 Task: Change the profile language to French.
Action: Mouse moved to (1091, 97)
Screenshot: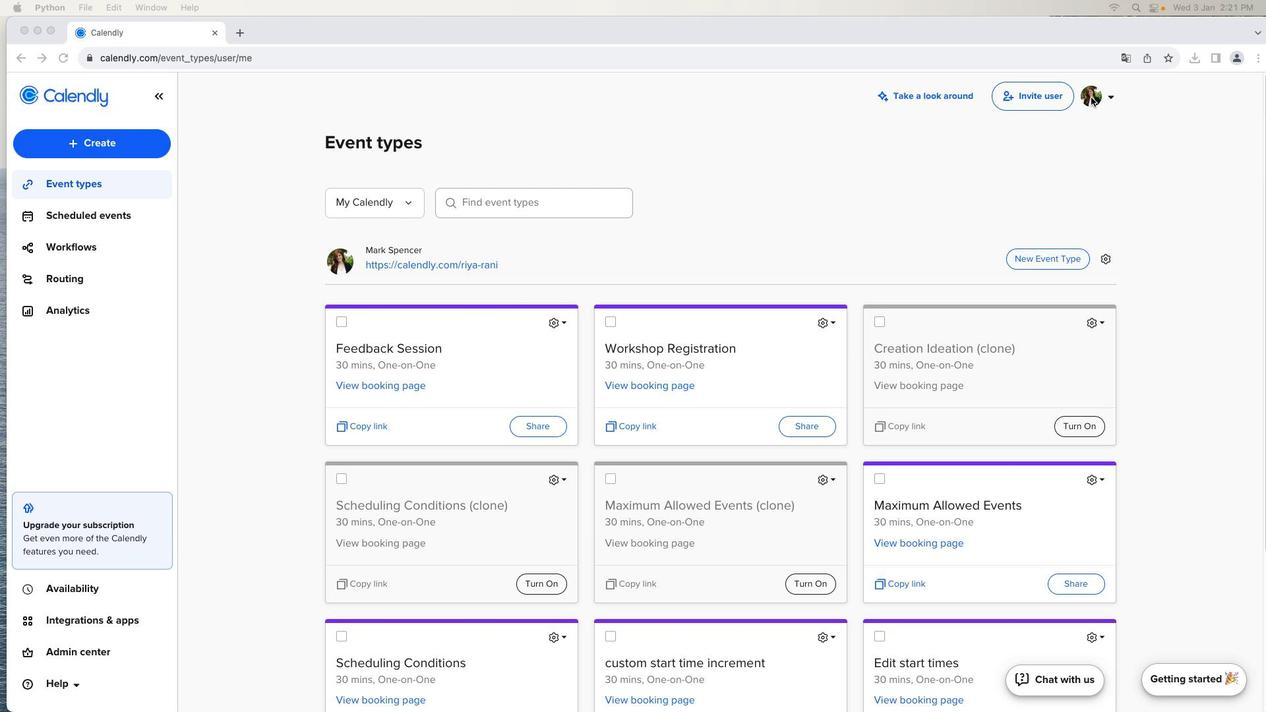 
Action: Mouse pressed left at (1091, 97)
Screenshot: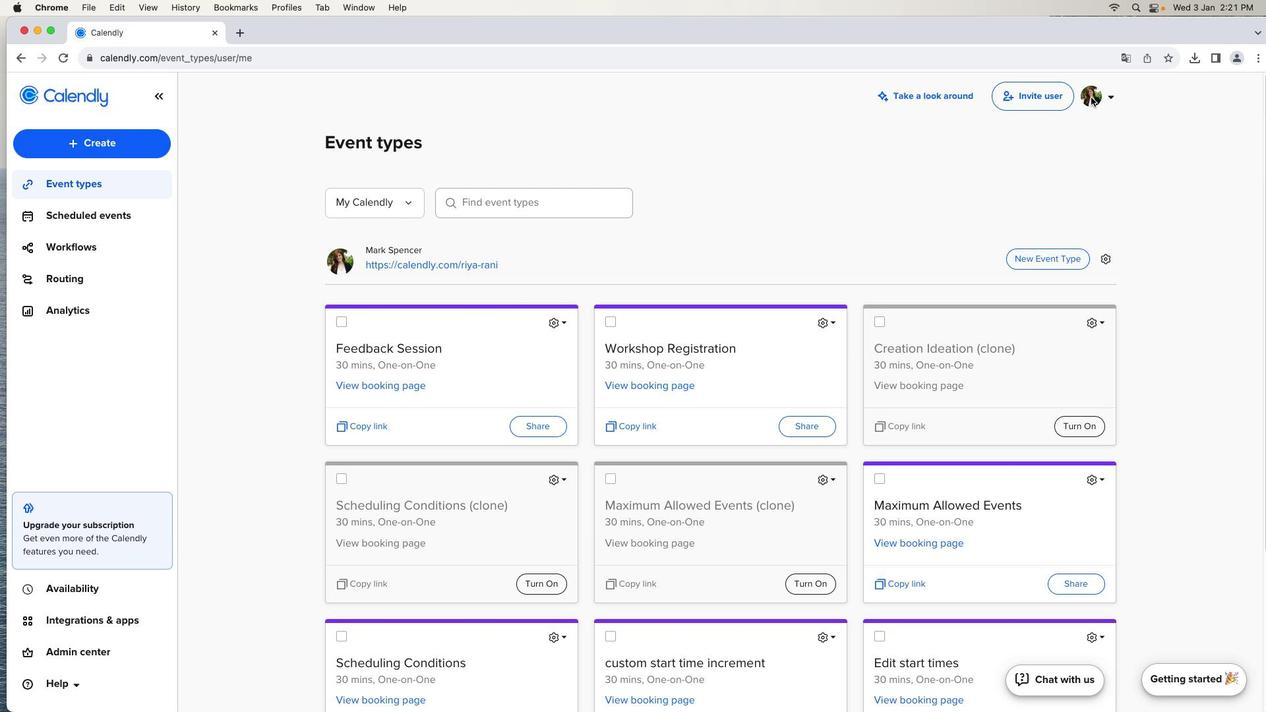 
Action: Mouse pressed left at (1091, 97)
Screenshot: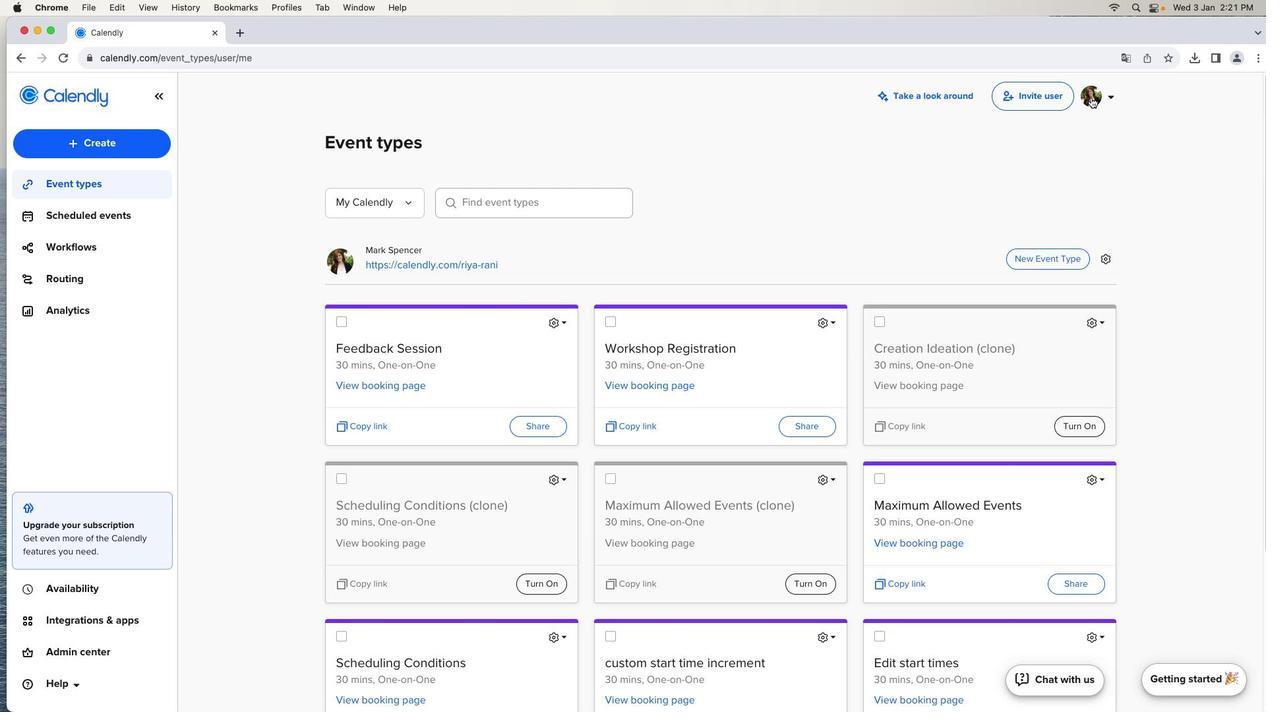
Action: Mouse moved to (1007, 173)
Screenshot: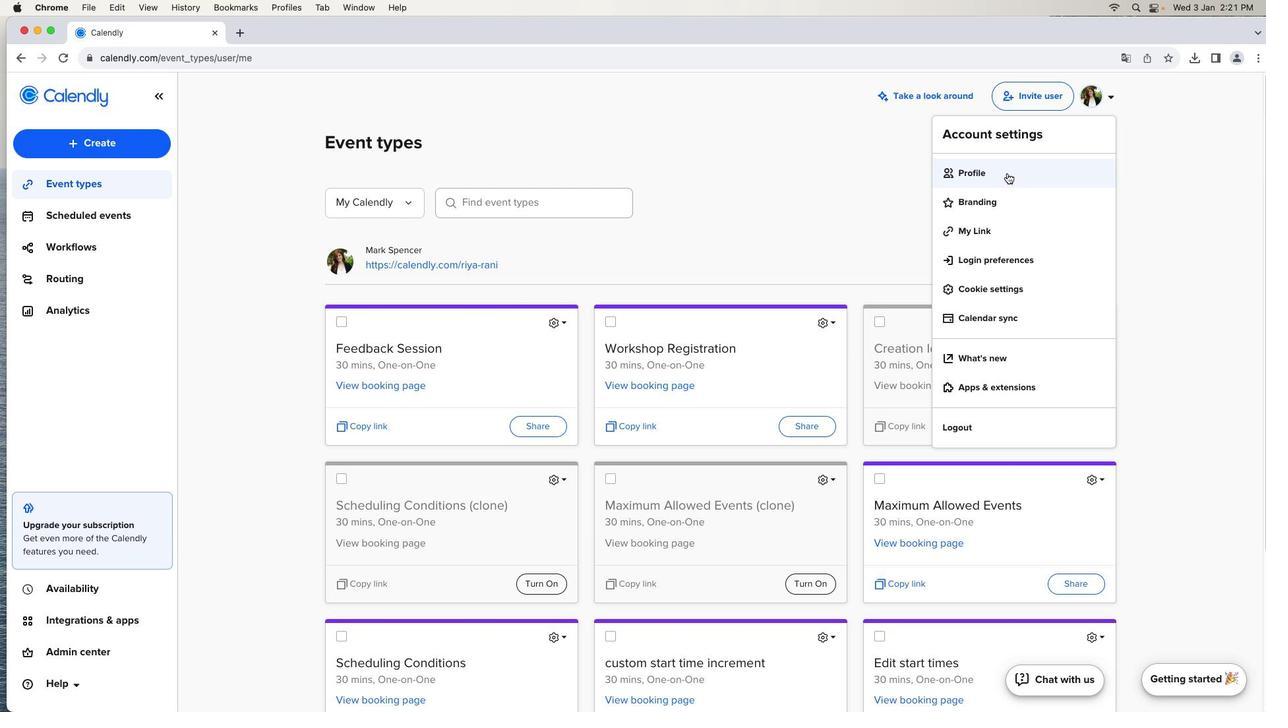 
Action: Mouse pressed left at (1007, 173)
Screenshot: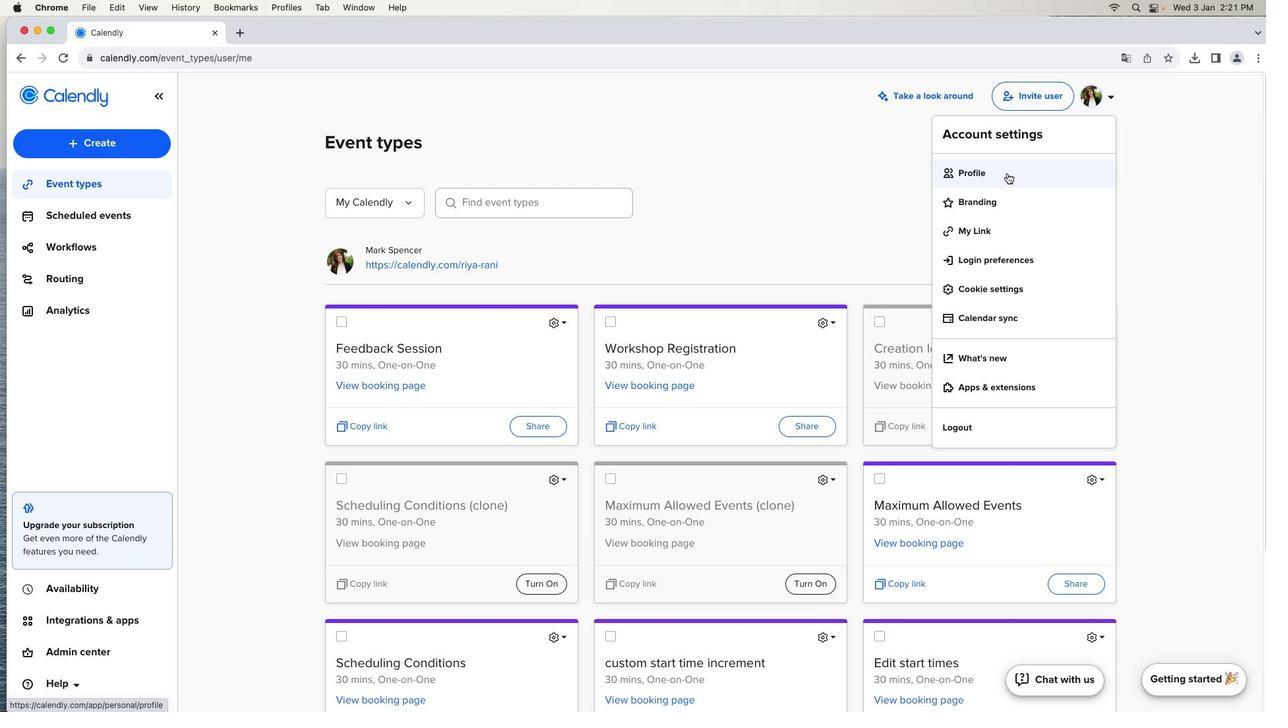 
Action: Mouse moved to (568, 511)
Screenshot: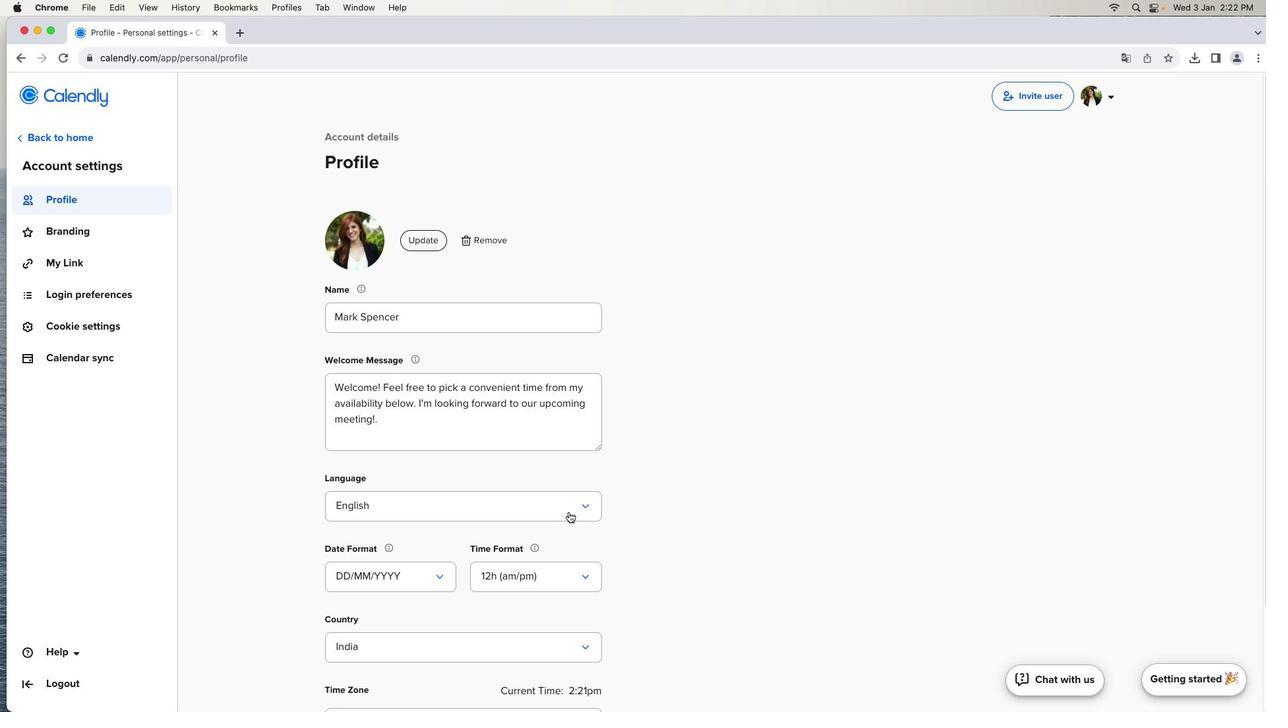 
Action: Mouse pressed left at (568, 511)
Screenshot: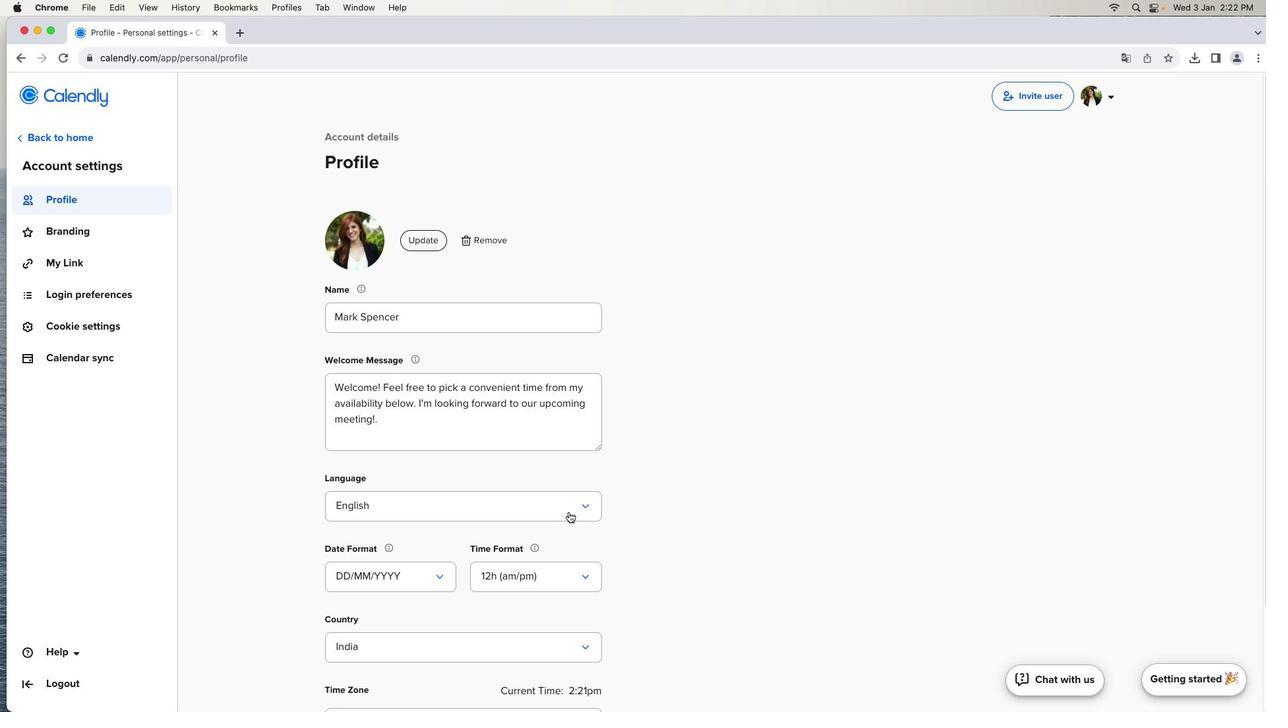 
Action: Mouse moved to (385, 571)
Screenshot: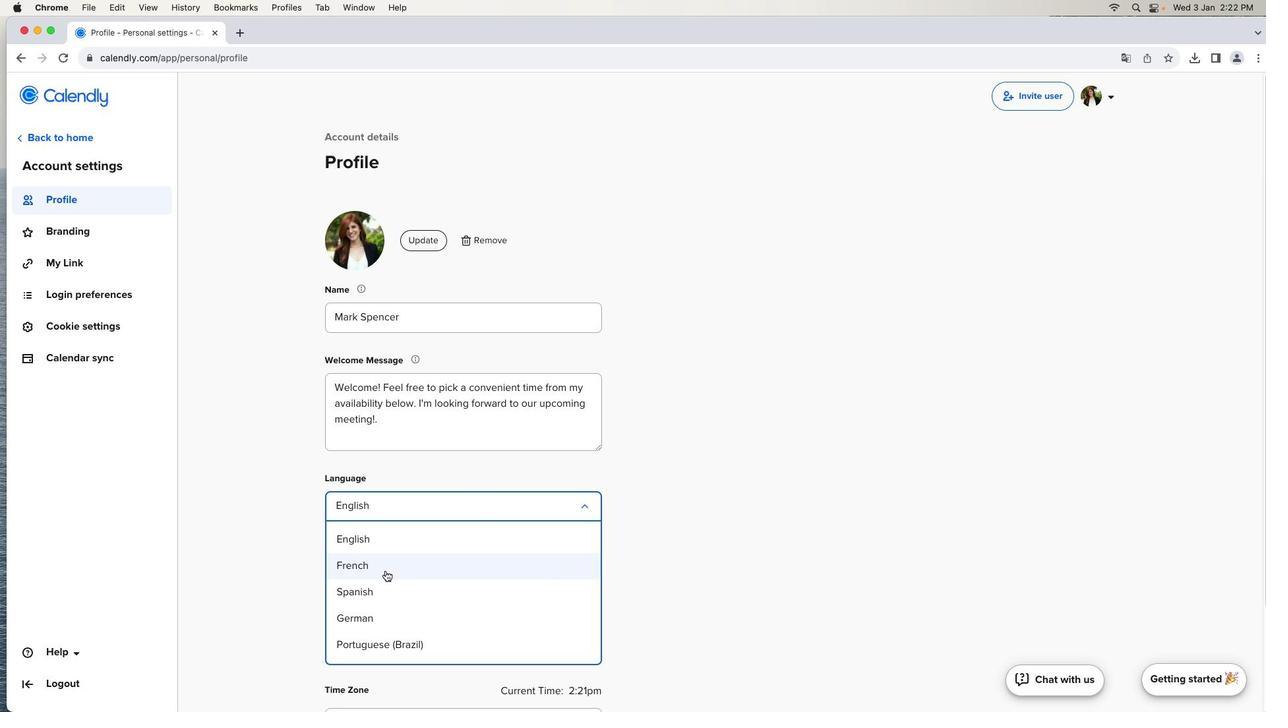 
Action: Mouse pressed left at (385, 571)
Screenshot: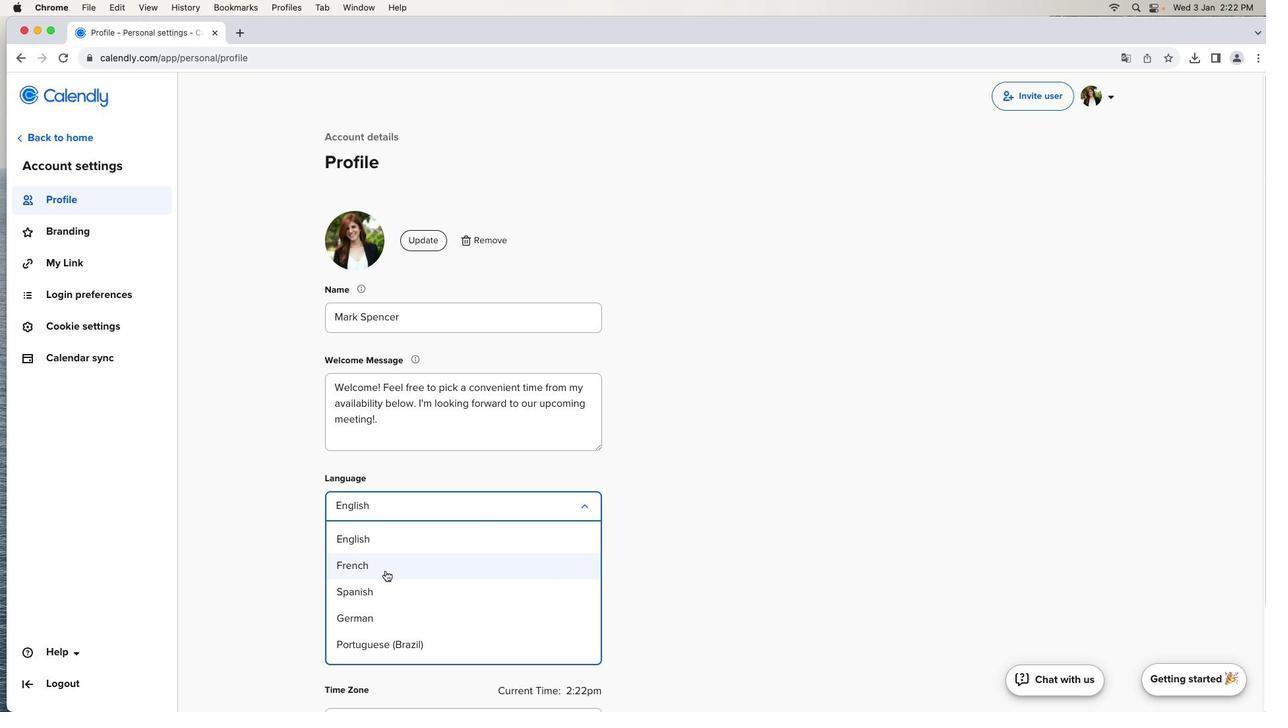 
Action: Mouse moved to (790, 502)
Screenshot: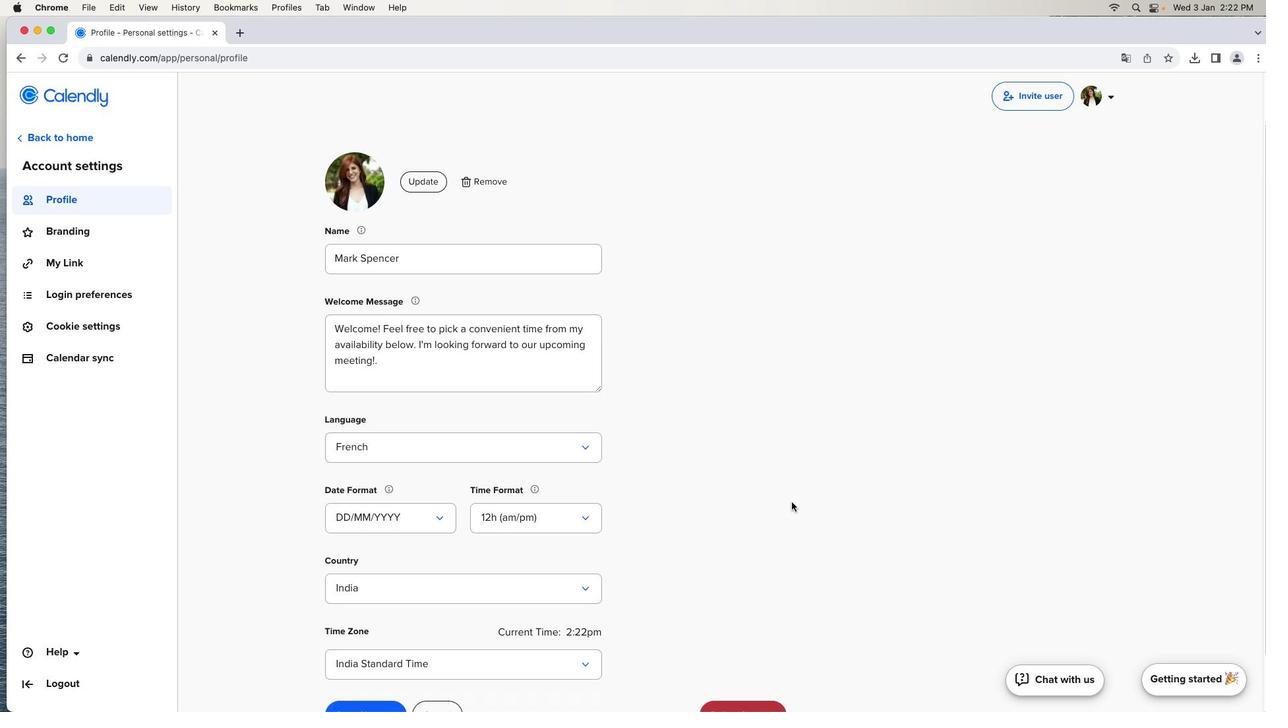 
Action: Mouse scrolled (790, 502) with delta (0, 0)
Screenshot: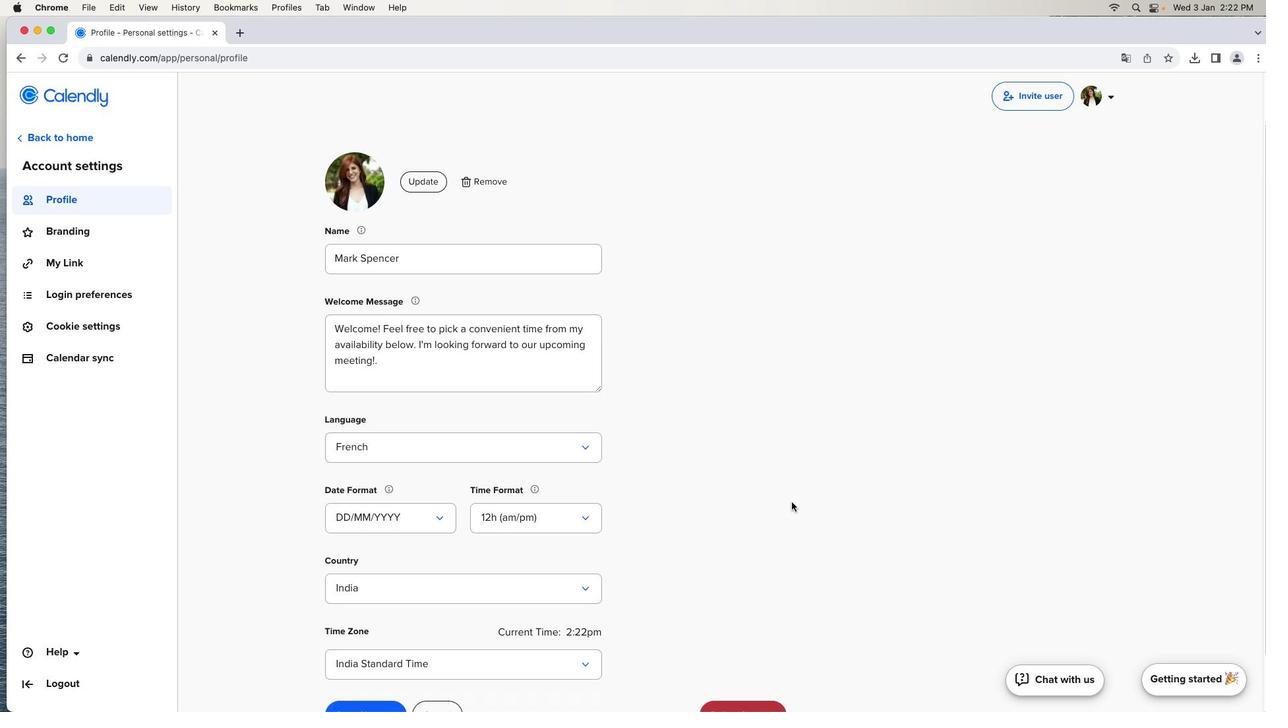 
Action: Mouse moved to (791, 502)
Screenshot: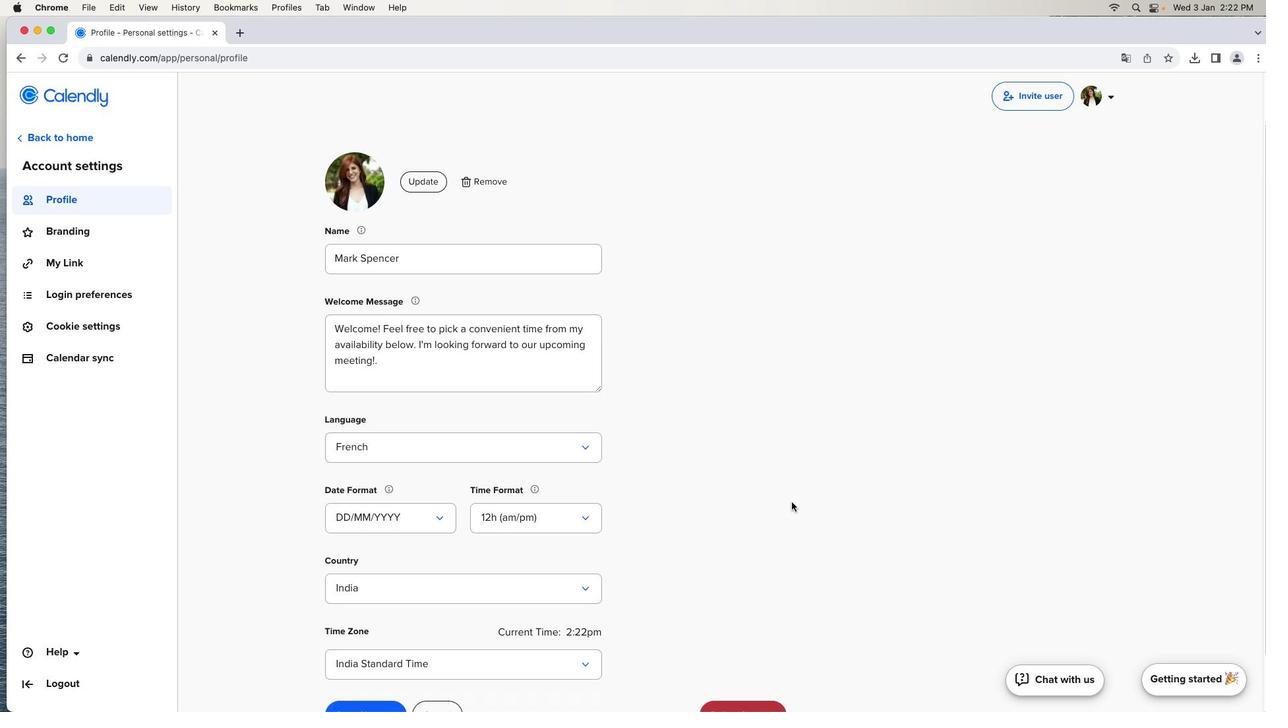 
Action: Mouse scrolled (791, 502) with delta (0, 0)
Screenshot: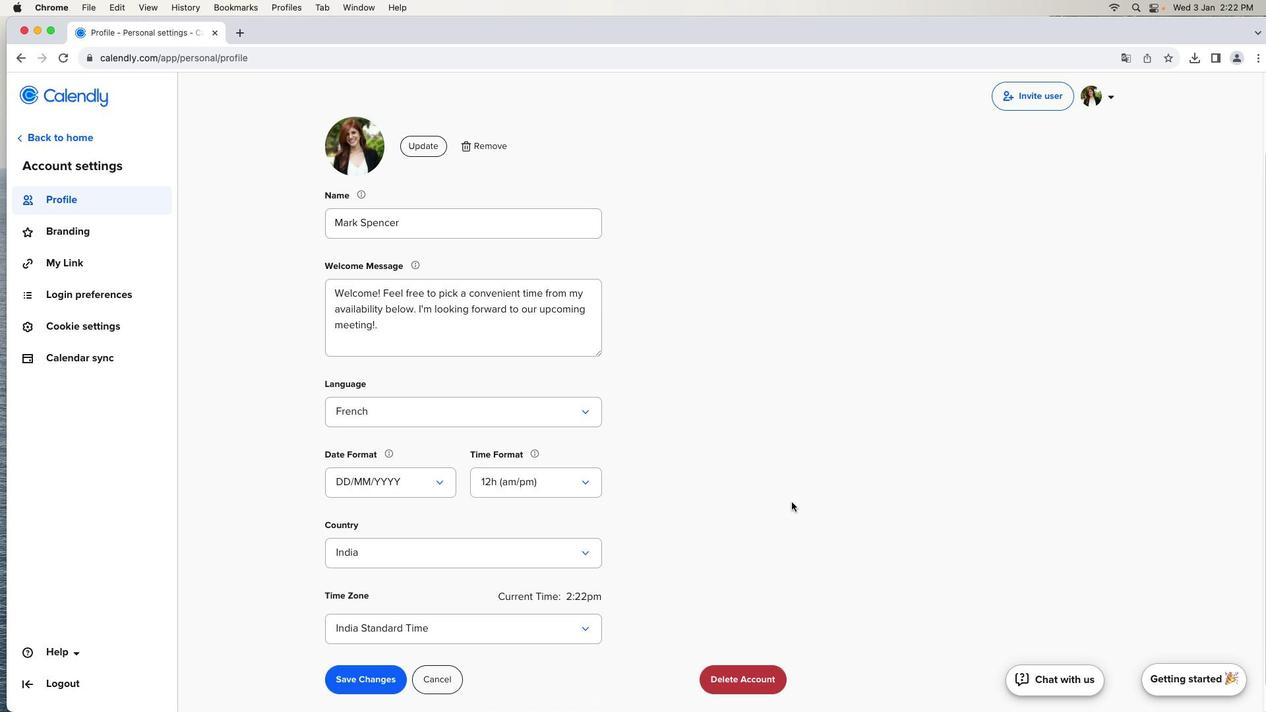 
Action: Mouse scrolled (791, 502) with delta (0, -1)
Screenshot: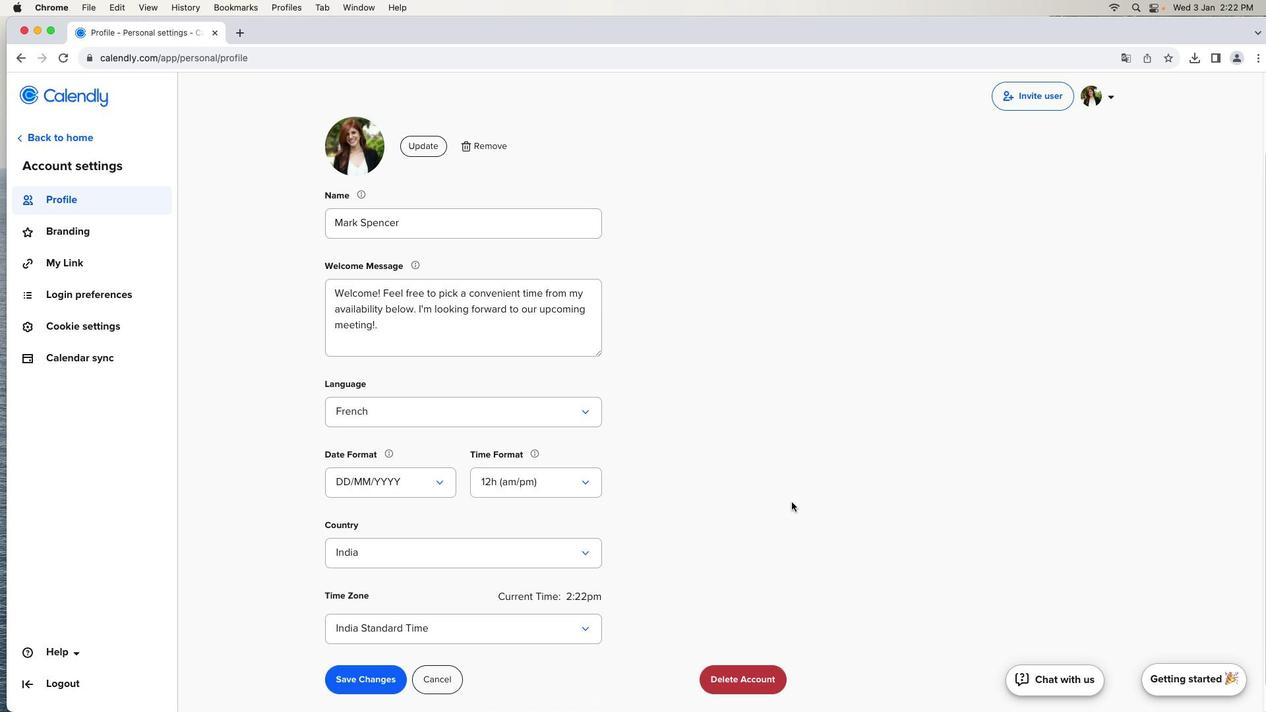 
Action: Mouse moved to (791, 502)
Screenshot: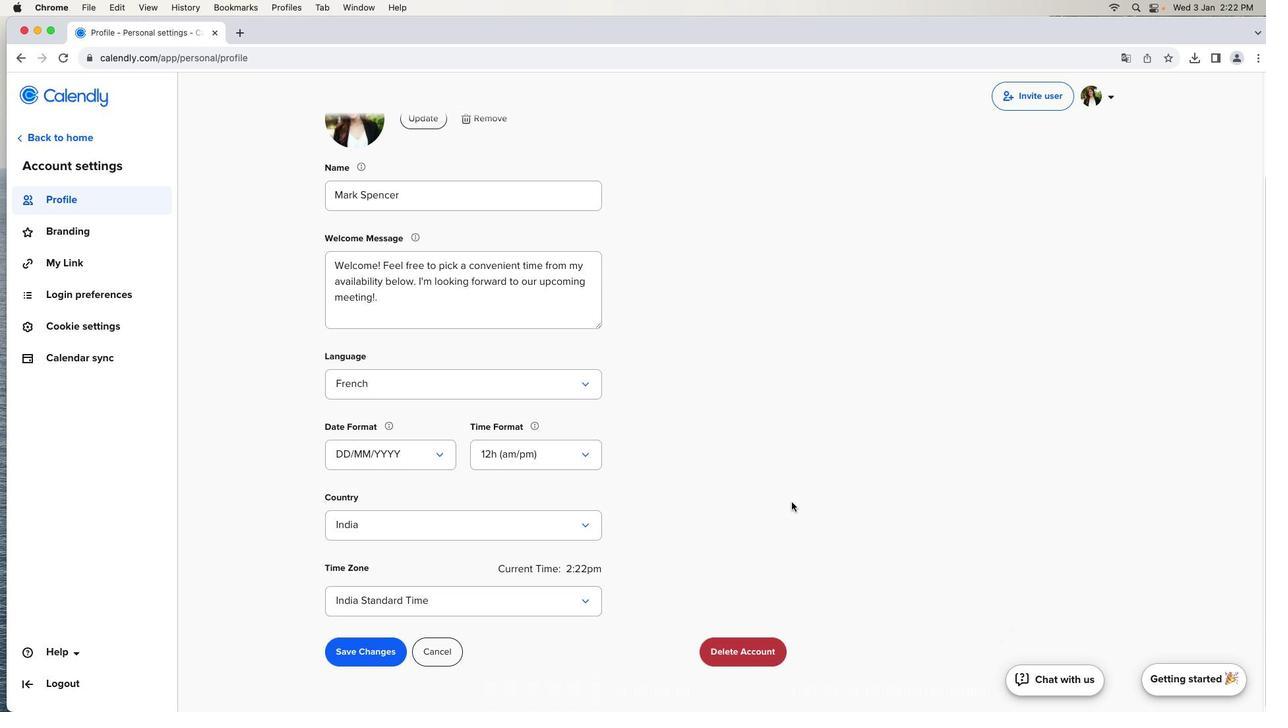 
Action: Mouse scrolled (791, 502) with delta (0, -3)
Screenshot: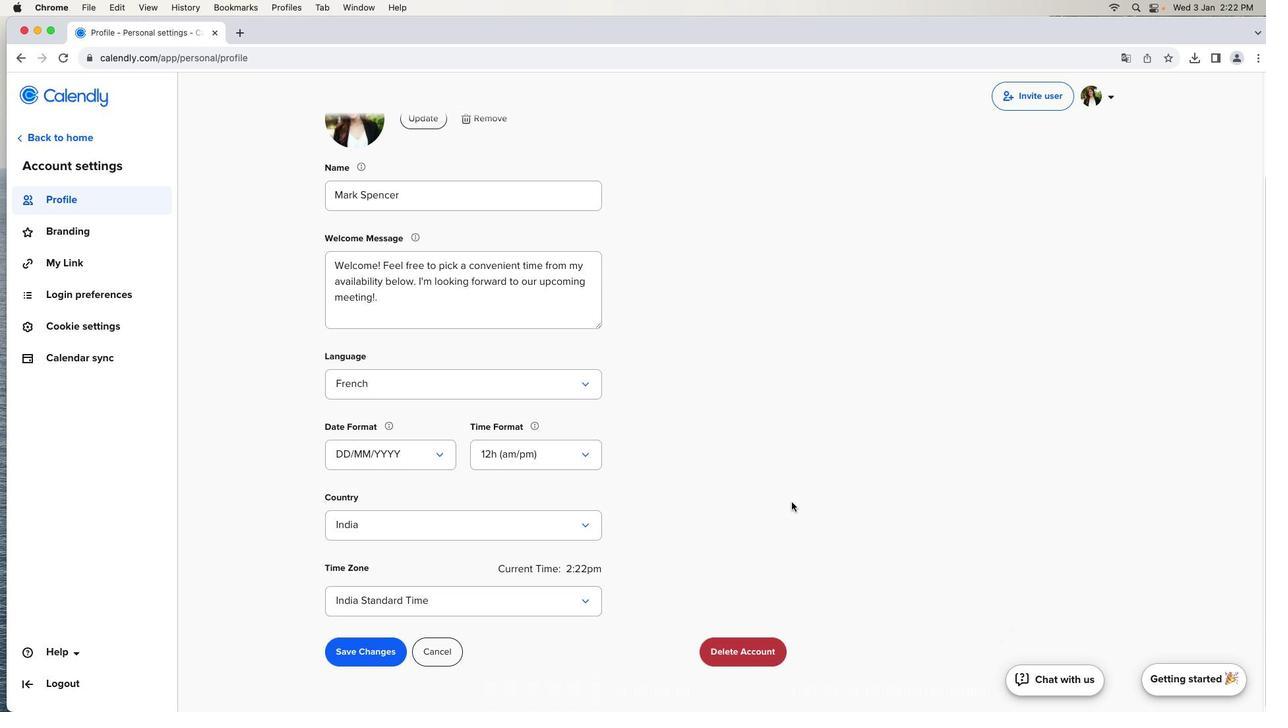 
Action: Mouse moved to (791, 502)
Screenshot: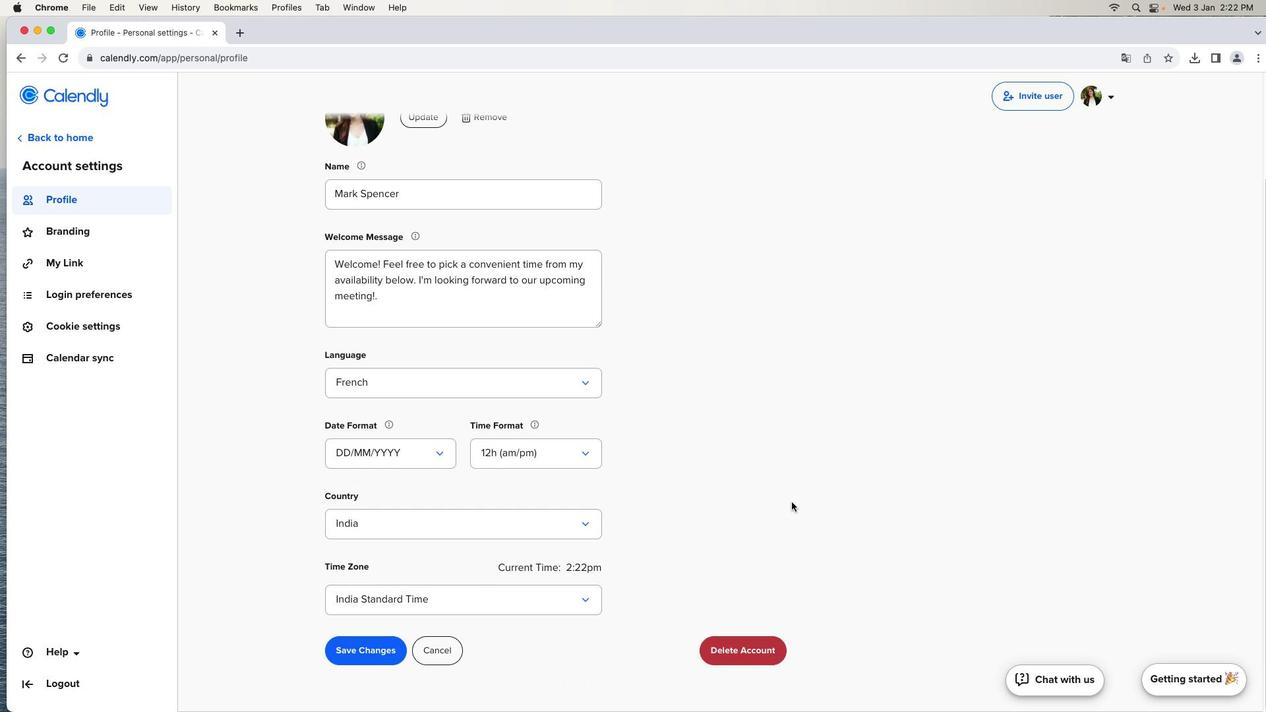 
Action: Mouse scrolled (791, 502) with delta (0, -3)
Screenshot: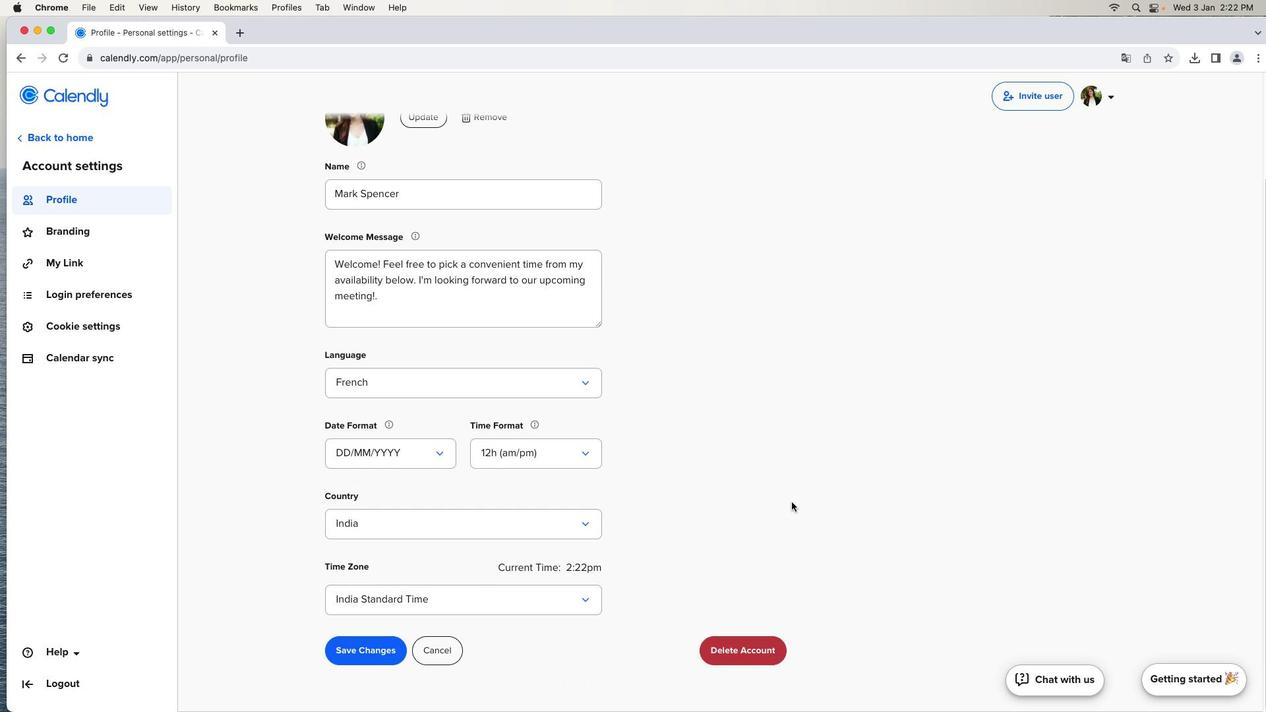 
Action: Mouse moved to (792, 501)
Screenshot: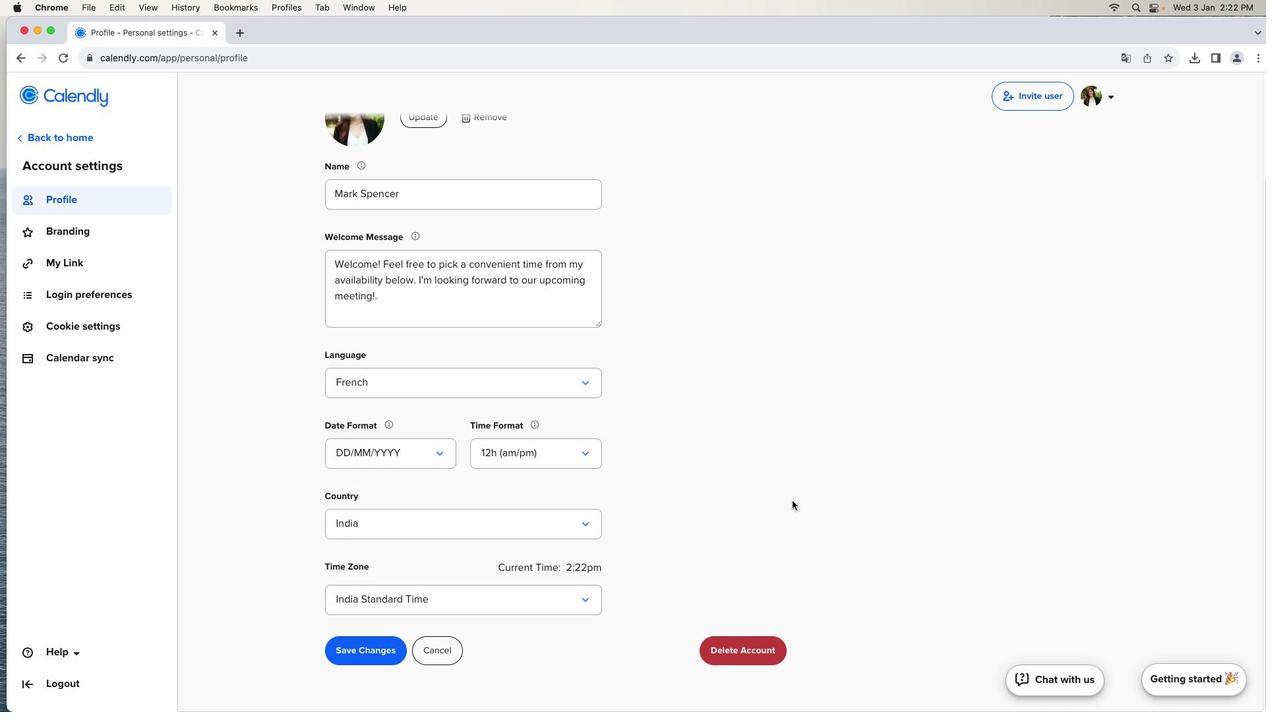
Action: Mouse scrolled (792, 501) with delta (0, 0)
Screenshot: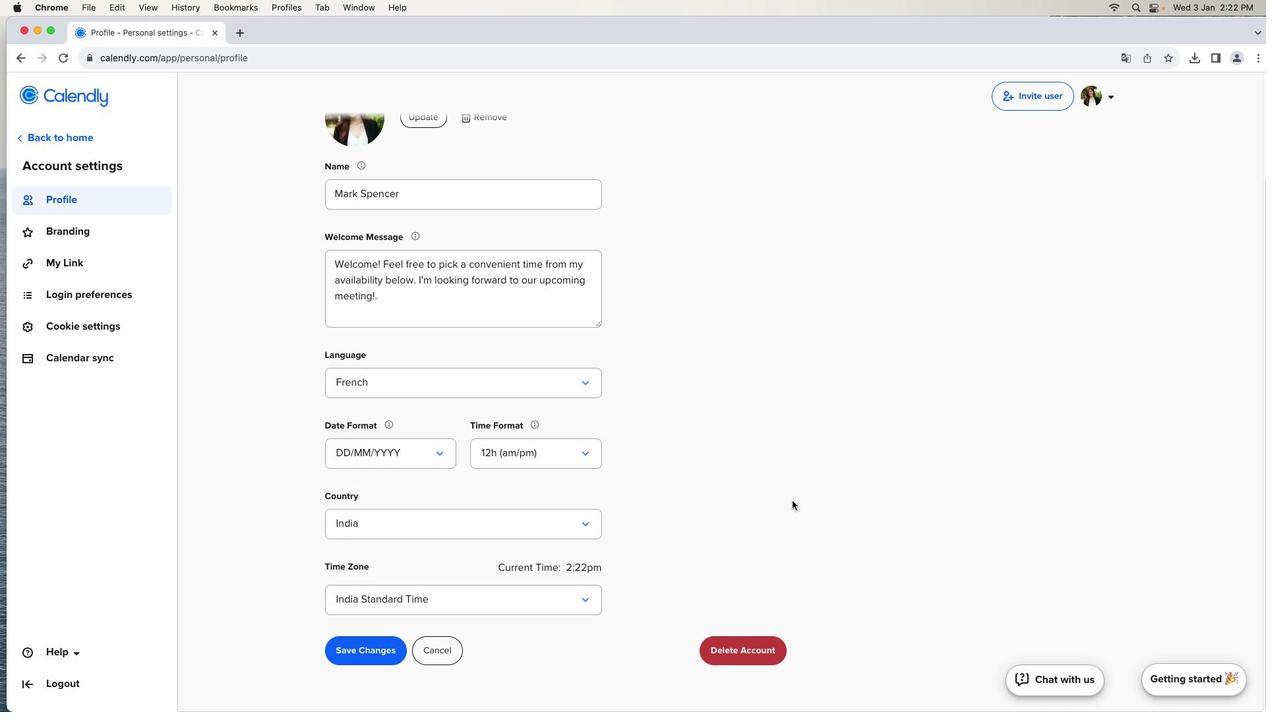 
Action: Mouse moved to (792, 501)
Screenshot: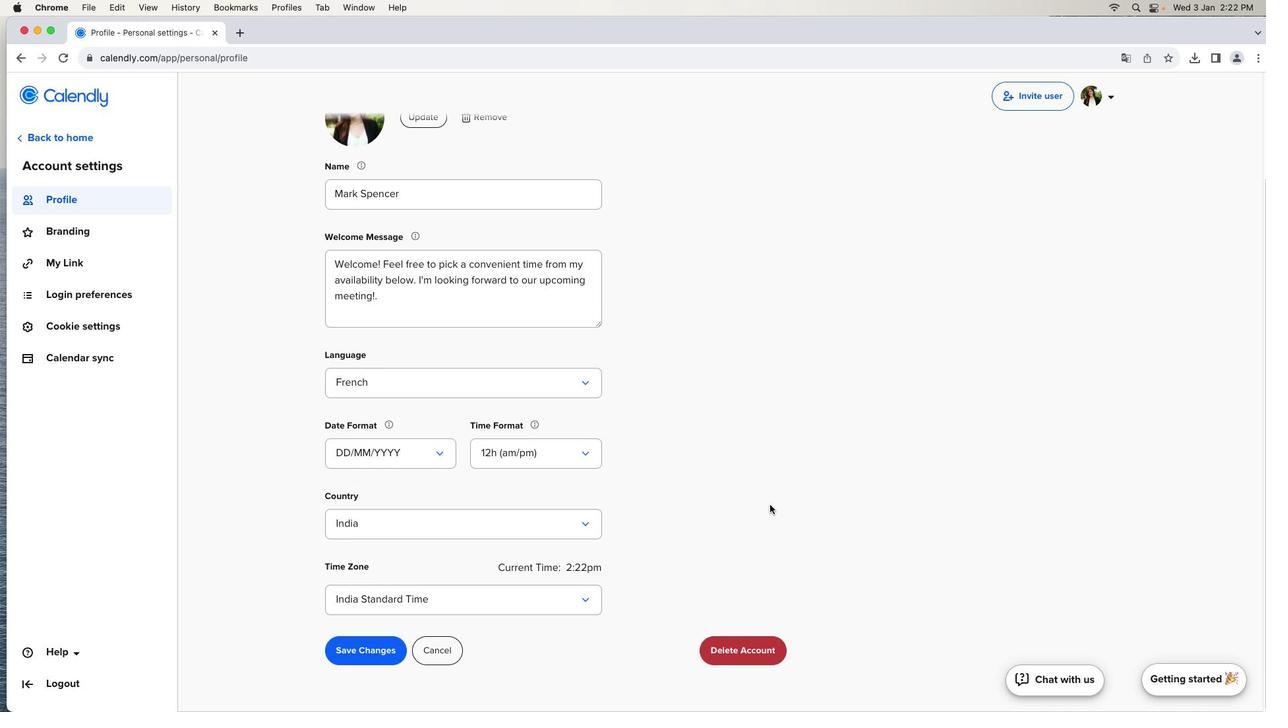 
Action: Mouse scrolled (792, 501) with delta (0, 0)
Screenshot: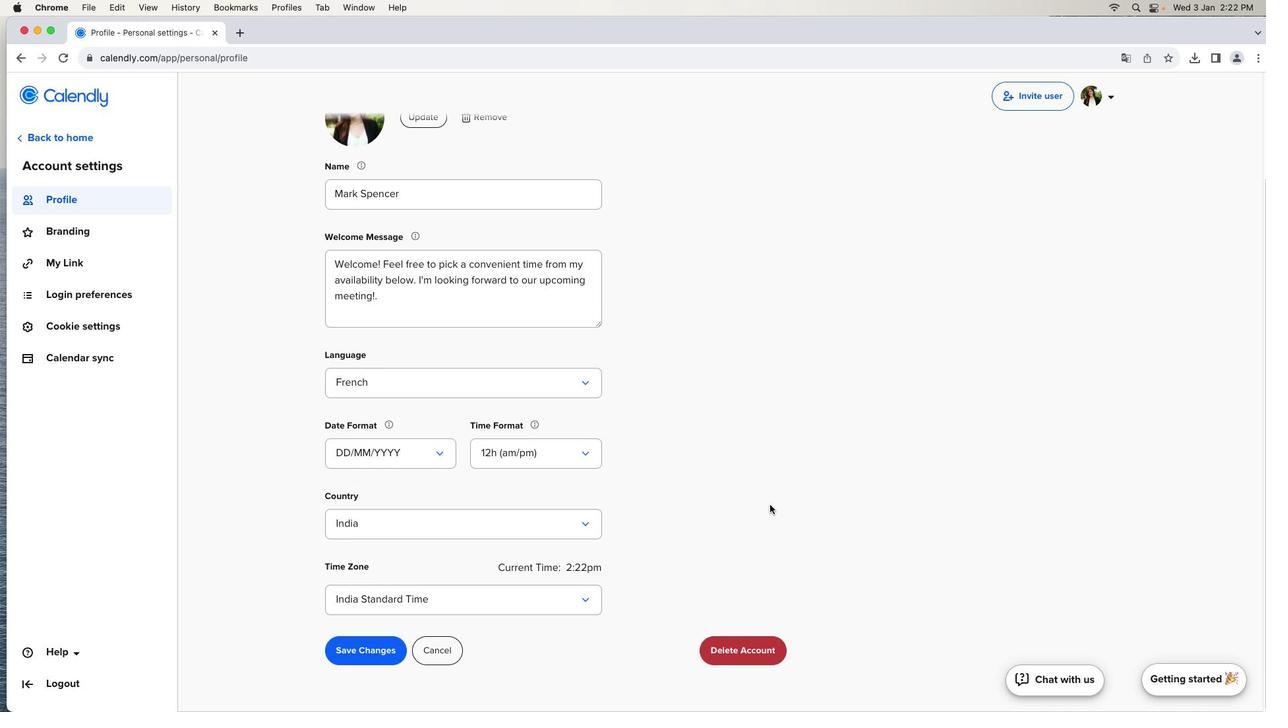
Action: Mouse scrolled (792, 501) with delta (0, -1)
Screenshot: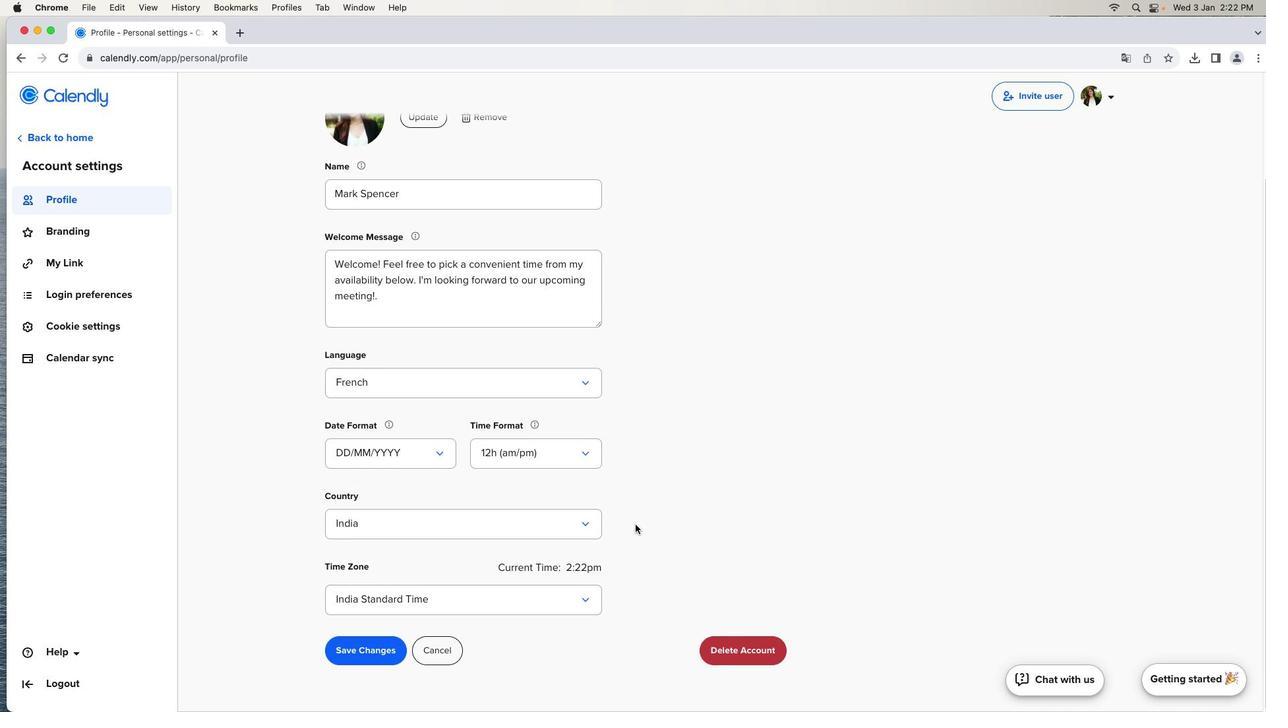 
Action: Mouse moved to (368, 650)
Screenshot: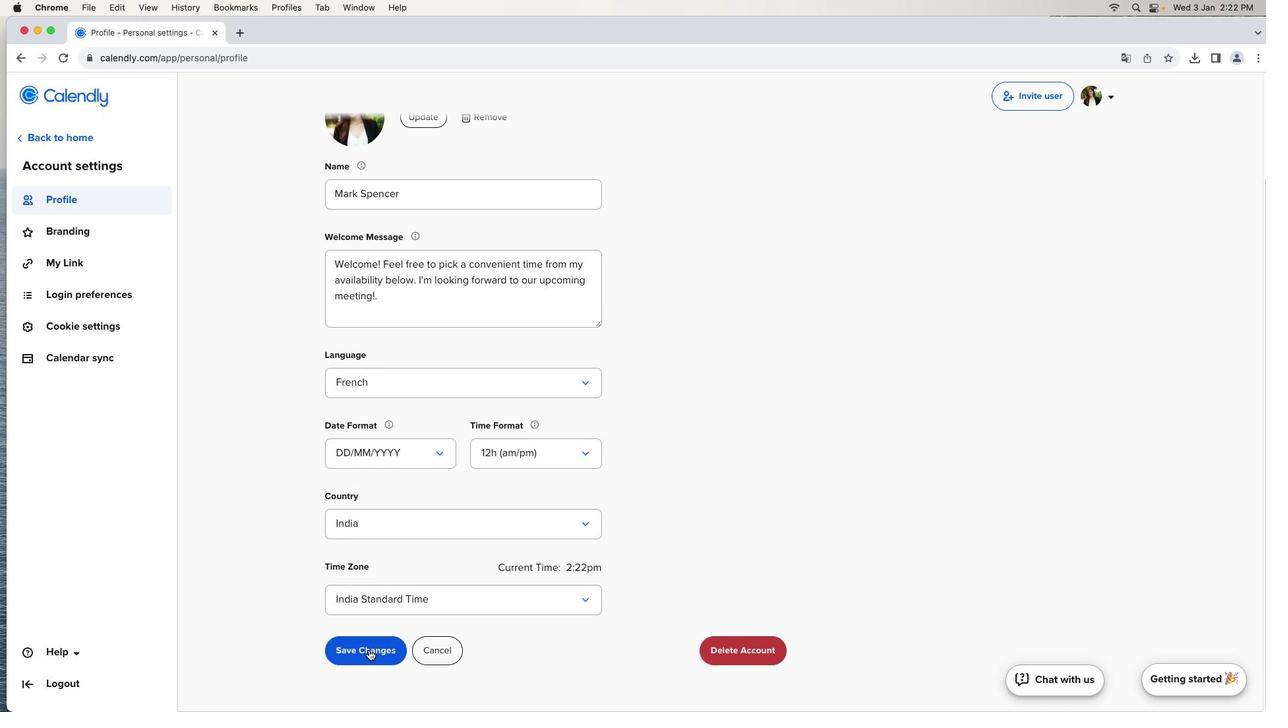 
Action: Mouse pressed left at (368, 650)
Screenshot: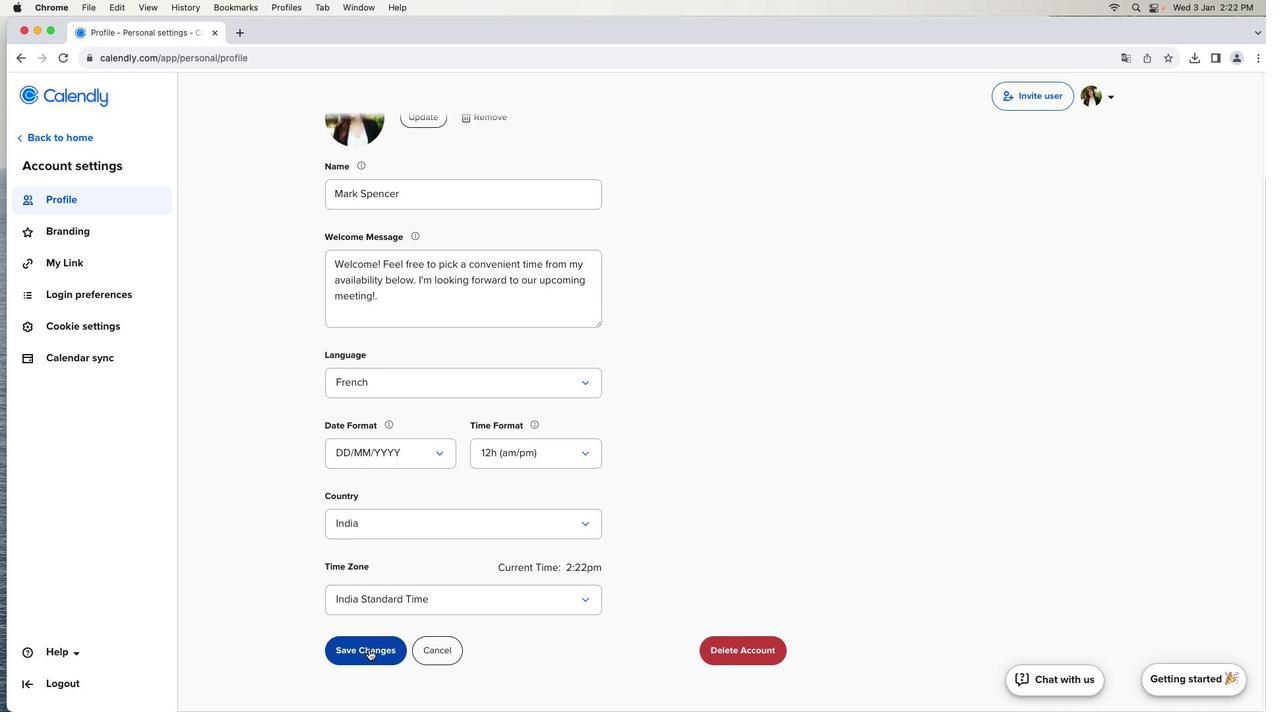 
Action: Mouse moved to (395, 635)
Screenshot: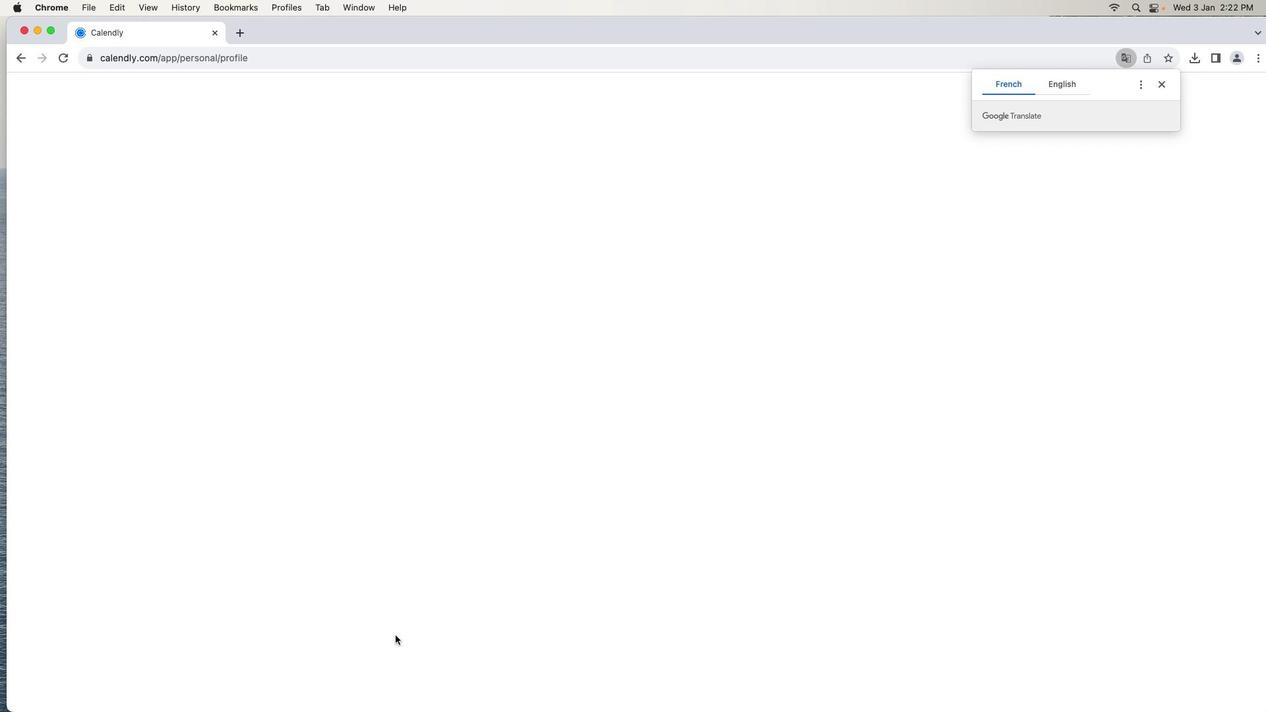 
